 Task: Enable the option "Sign in automatically".
Action: Mouse moved to (1192, 40)
Screenshot: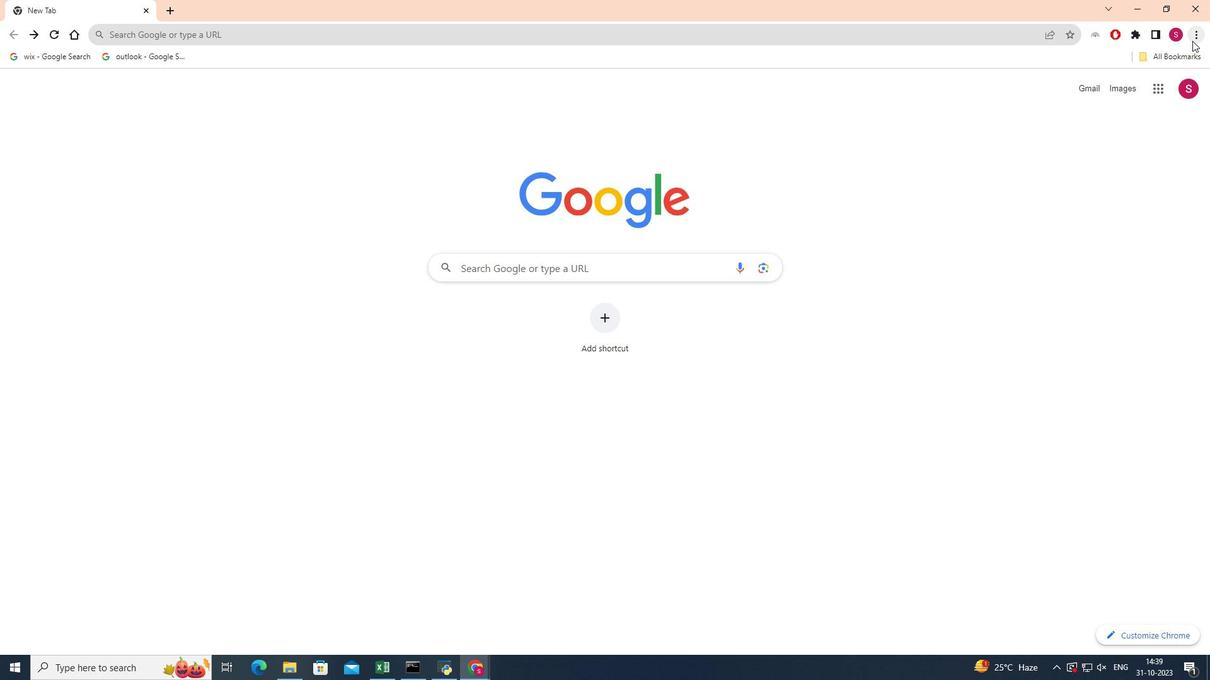 
Action: Mouse pressed left at (1192, 40)
Screenshot: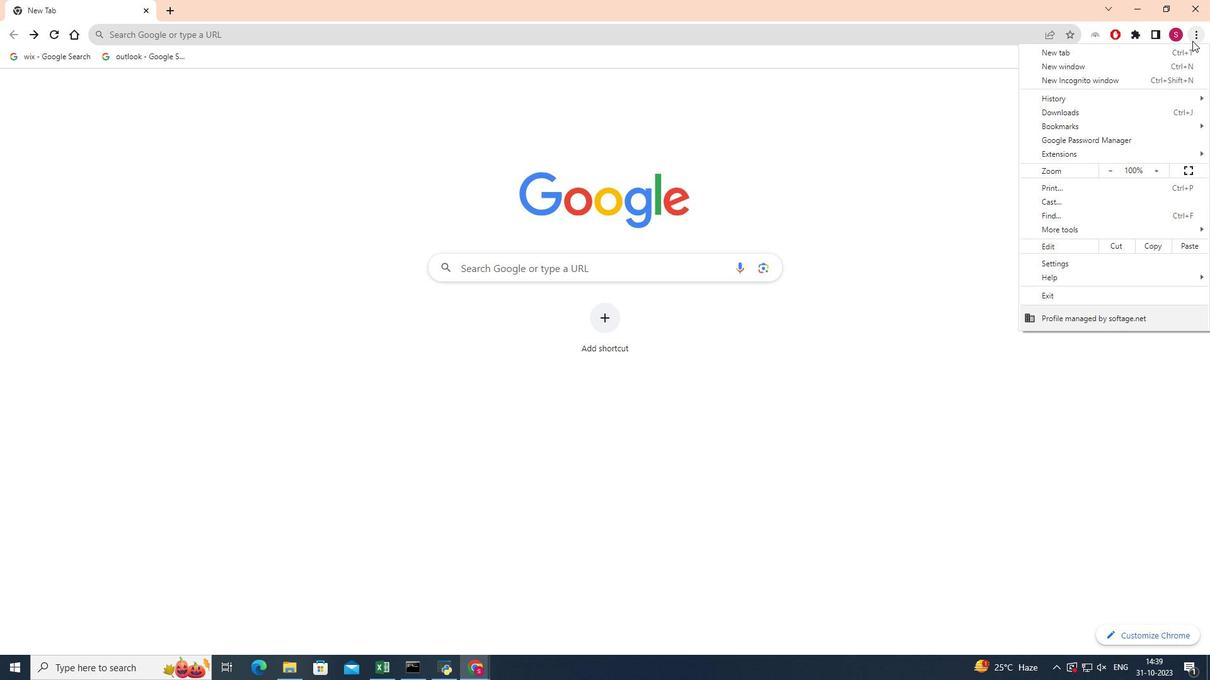 
Action: Mouse moved to (1081, 142)
Screenshot: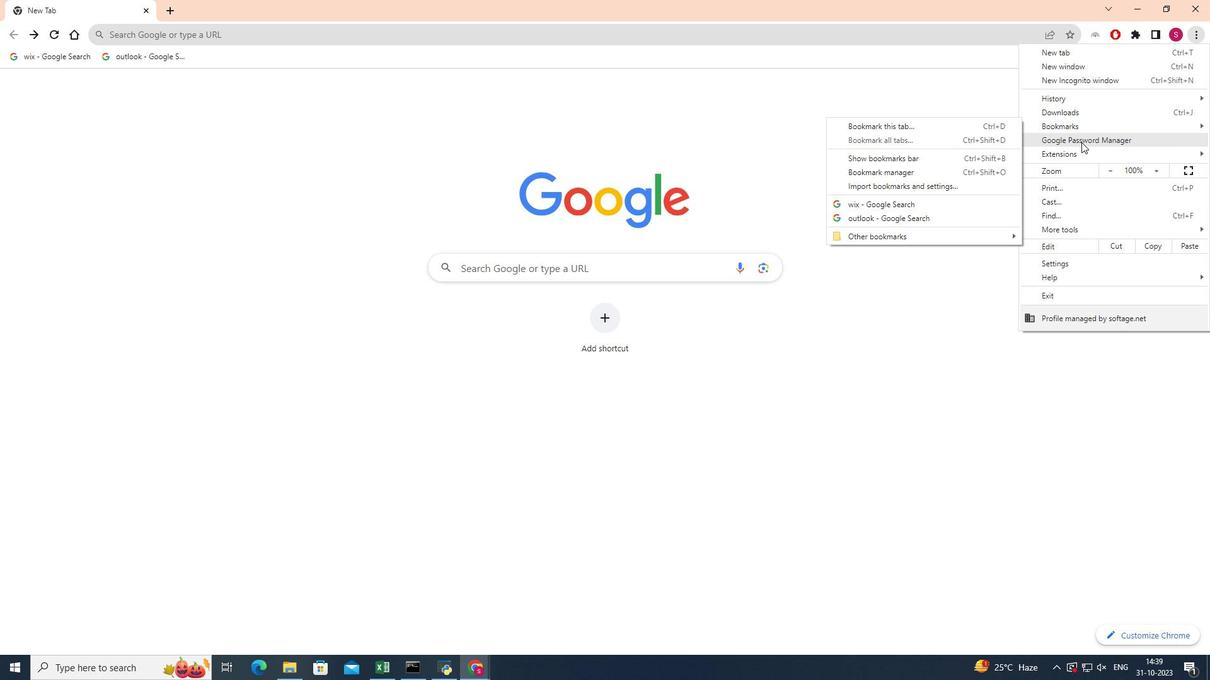 
Action: Mouse pressed left at (1081, 142)
Screenshot: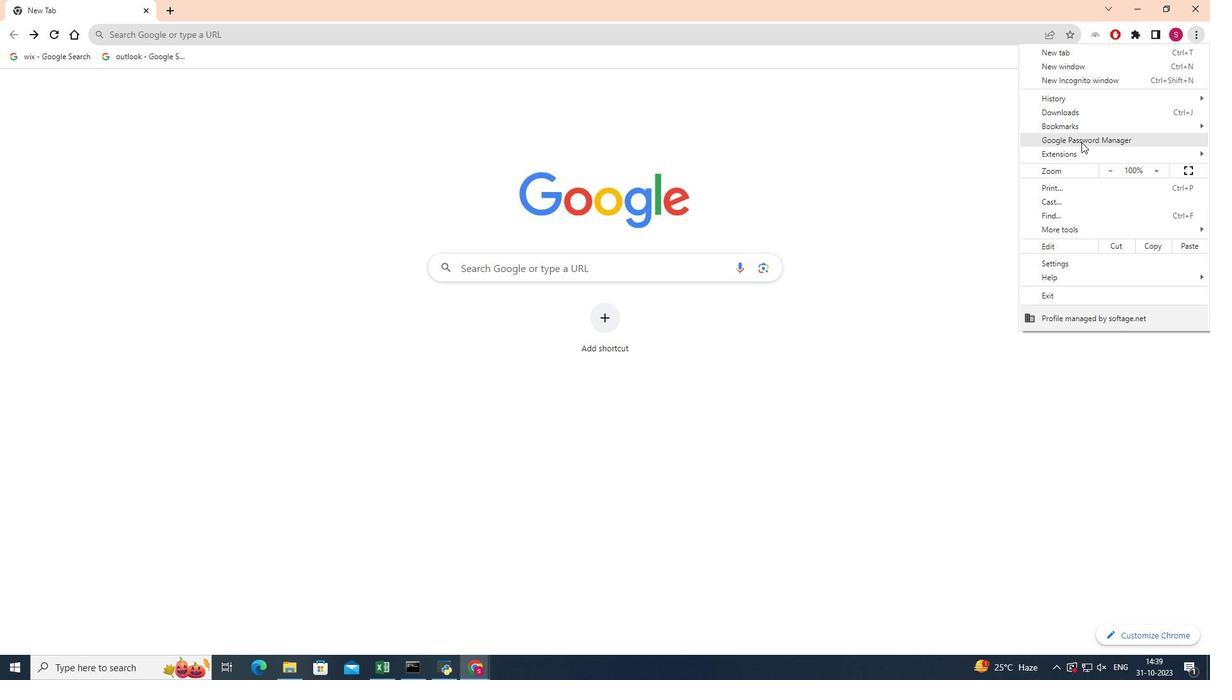 
Action: Mouse moved to (34, 151)
Screenshot: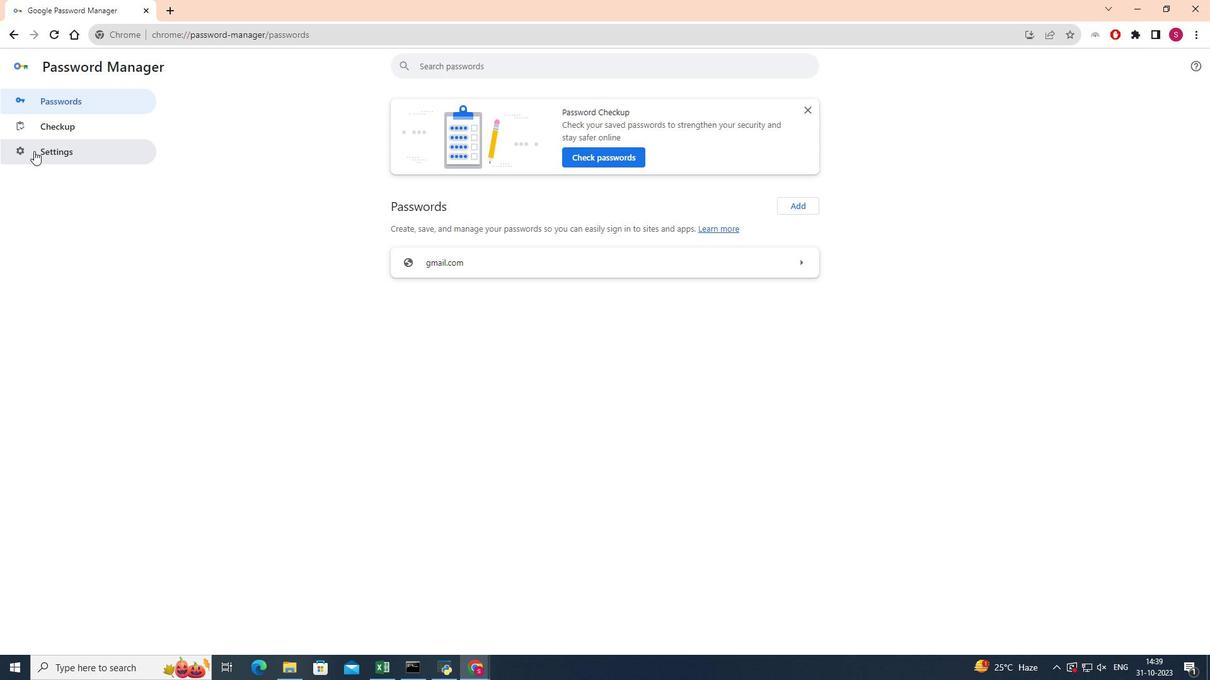 
Action: Mouse pressed left at (34, 151)
Screenshot: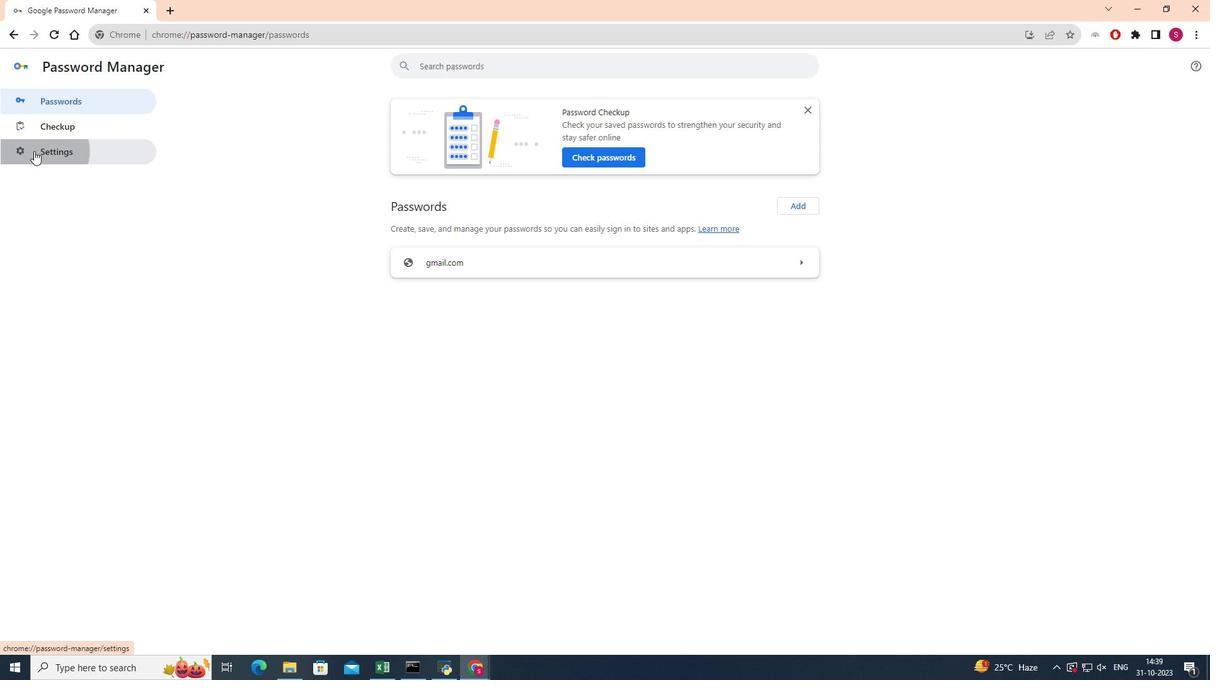 
Action: Mouse moved to (792, 180)
Screenshot: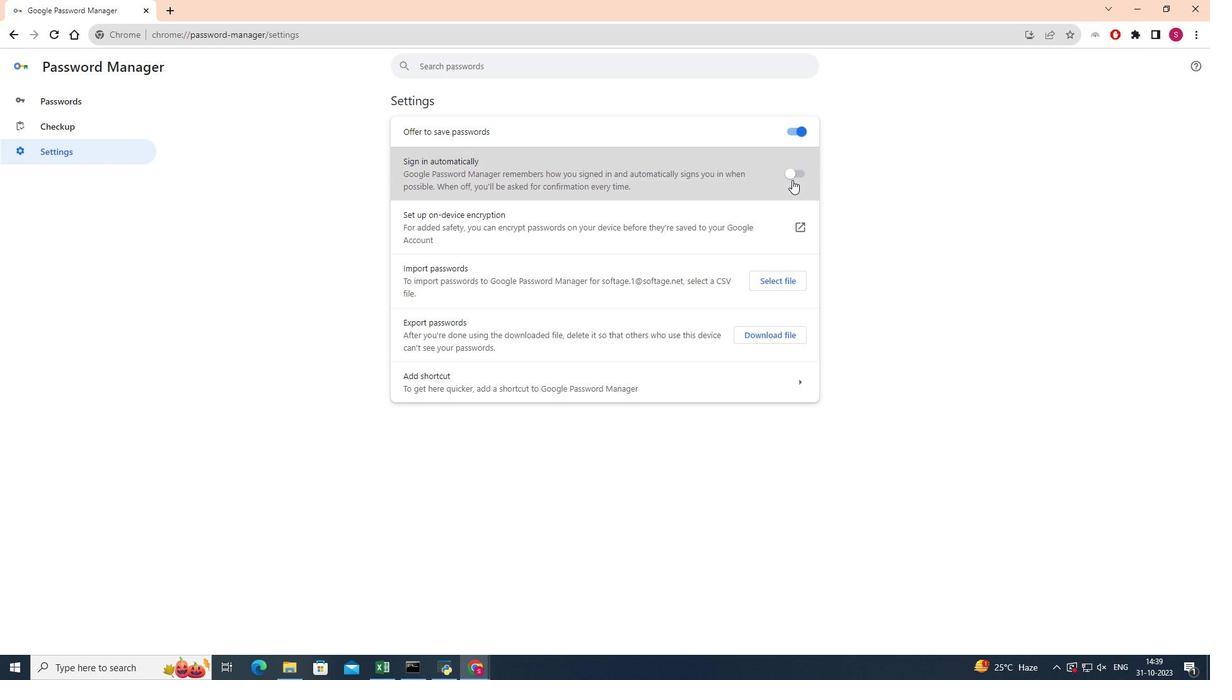 
Action: Mouse pressed left at (792, 180)
Screenshot: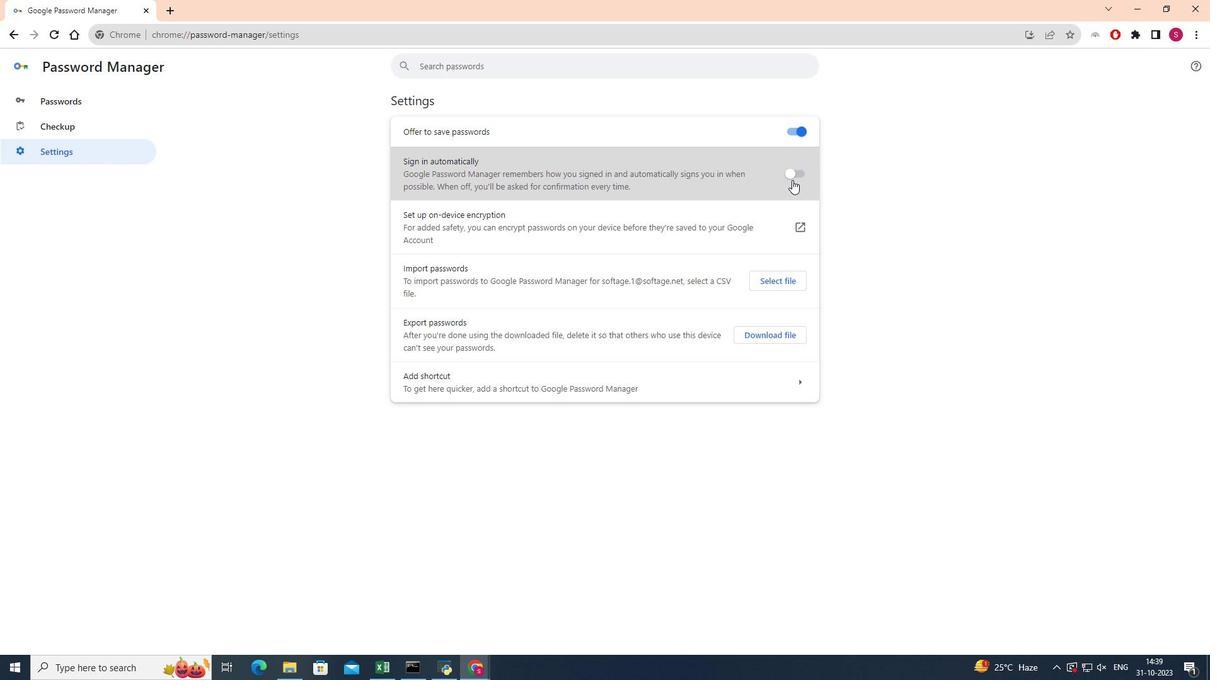 
Action: Mouse moved to (797, 179)
Screenshot: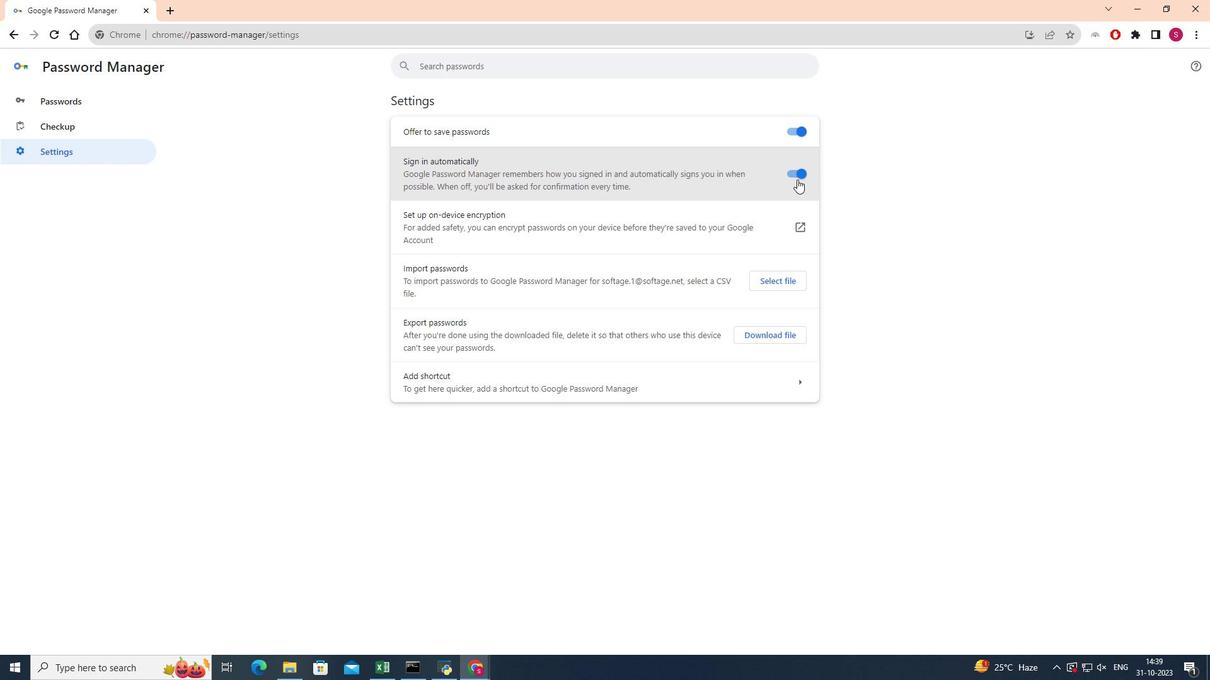 
